 Task: Search for tasks due last year in Outlook.
Action: Mouse moved to (23, 149)
Screenshot: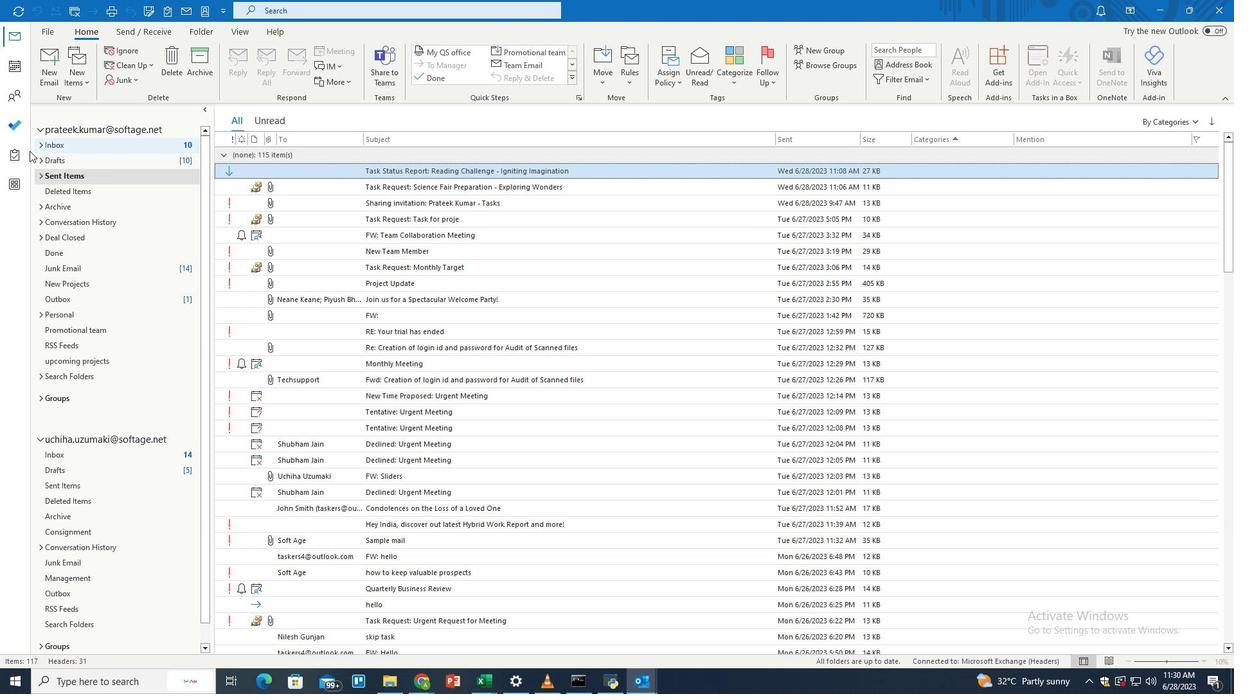 
Action: Mouse pressed left at (23, 149)
Screenshot: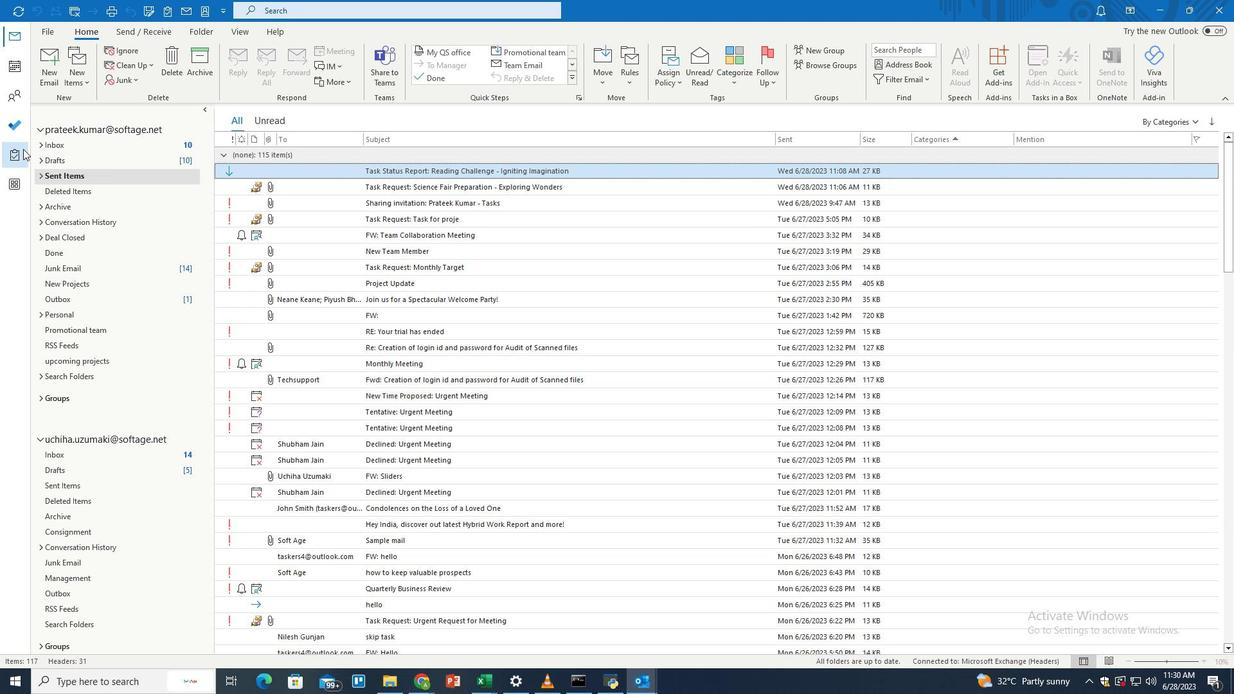 
Action: Mouse moved to (441, 9)
Screenshot: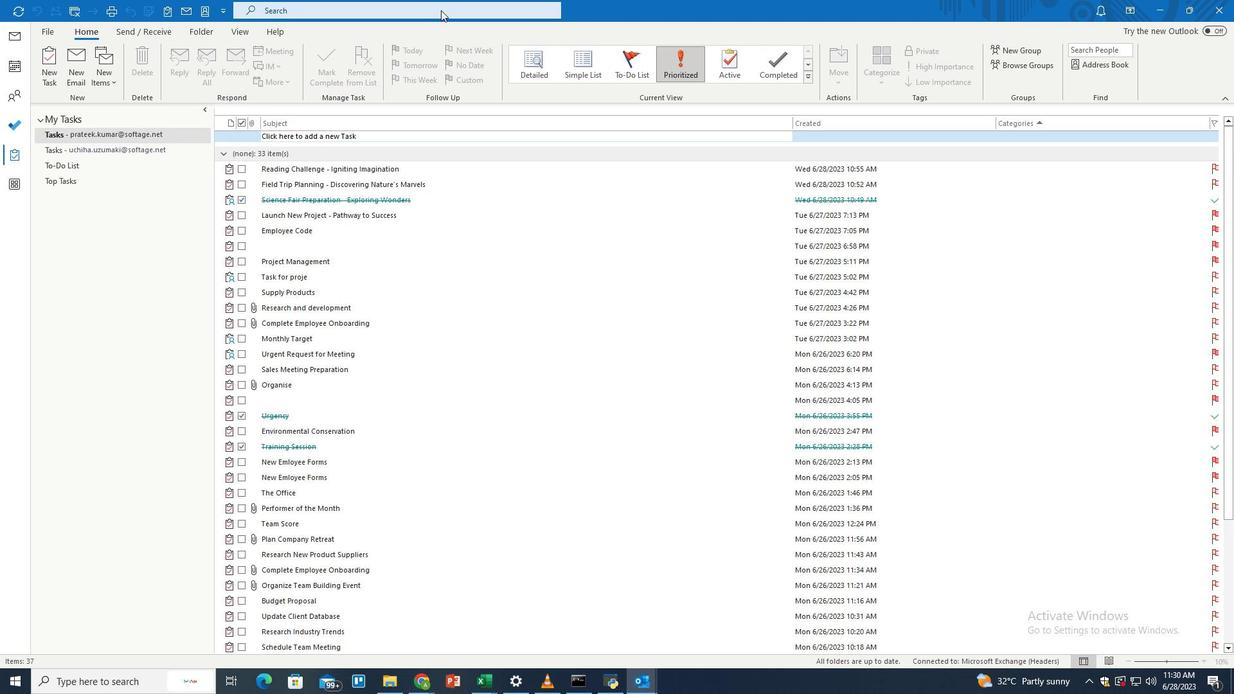 
Action: Mouse pressed left at (441, 9)
Screenshot: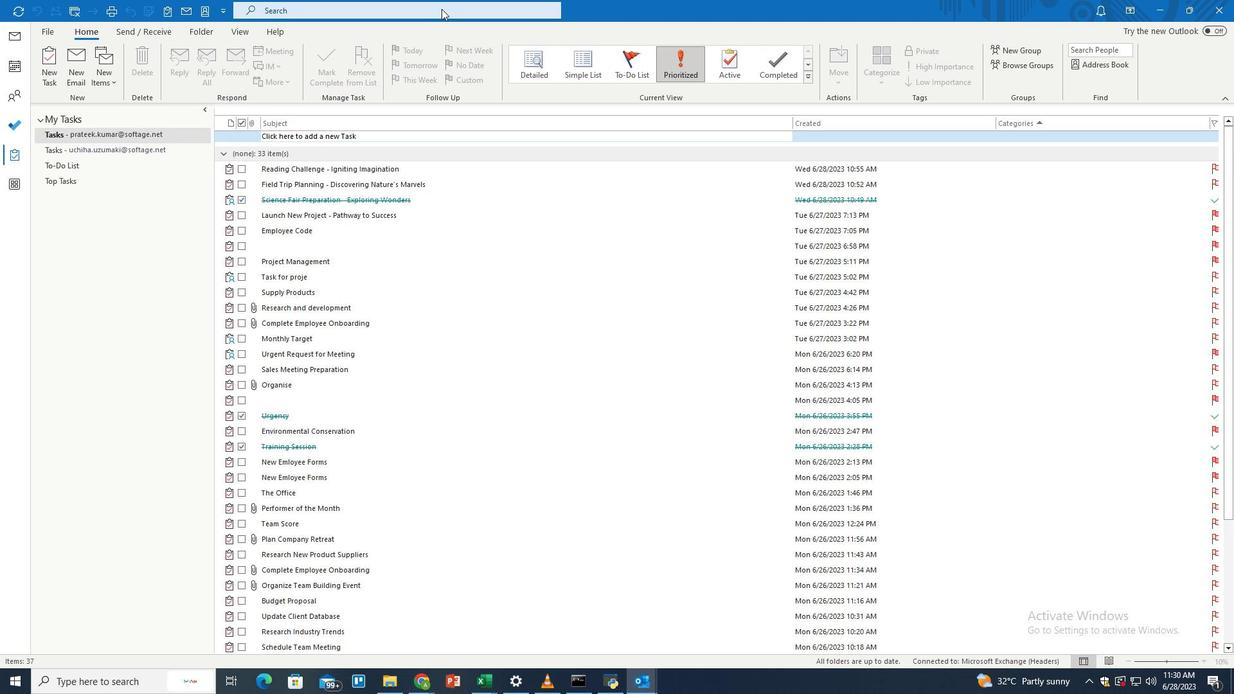 
Action: Mouse moved to (599, 9)
Screenshot: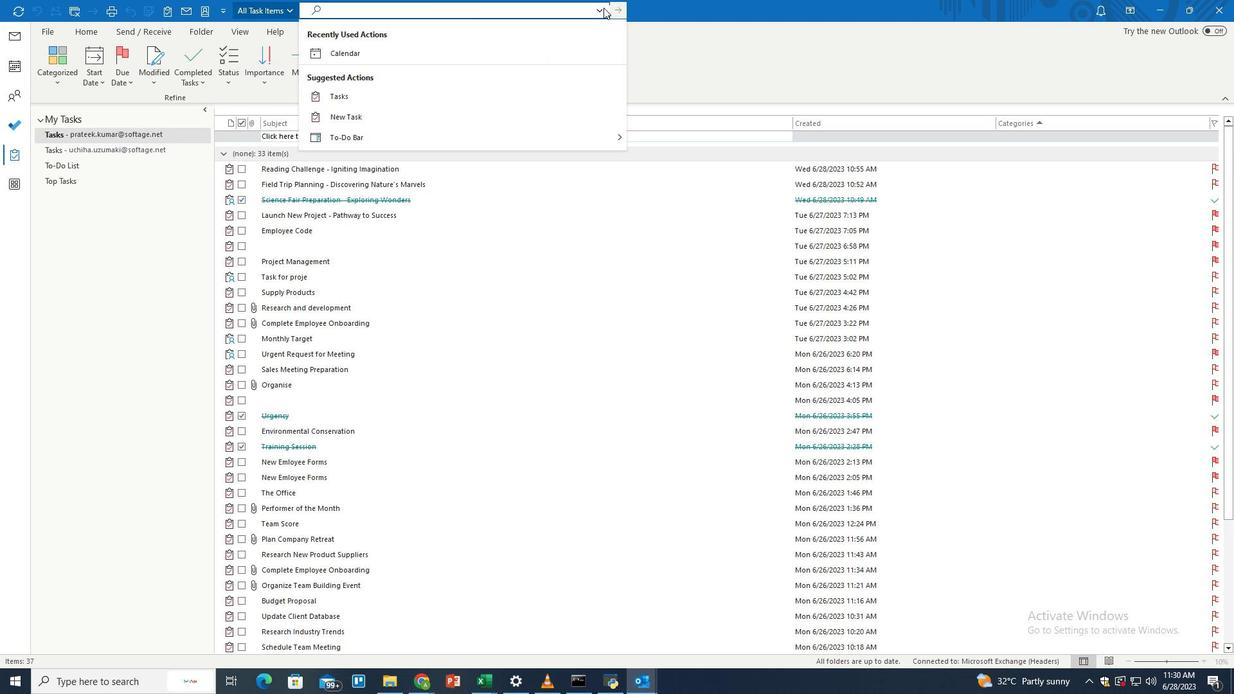 
Action: Mouse pressed left at (599, 9)
Screenshot: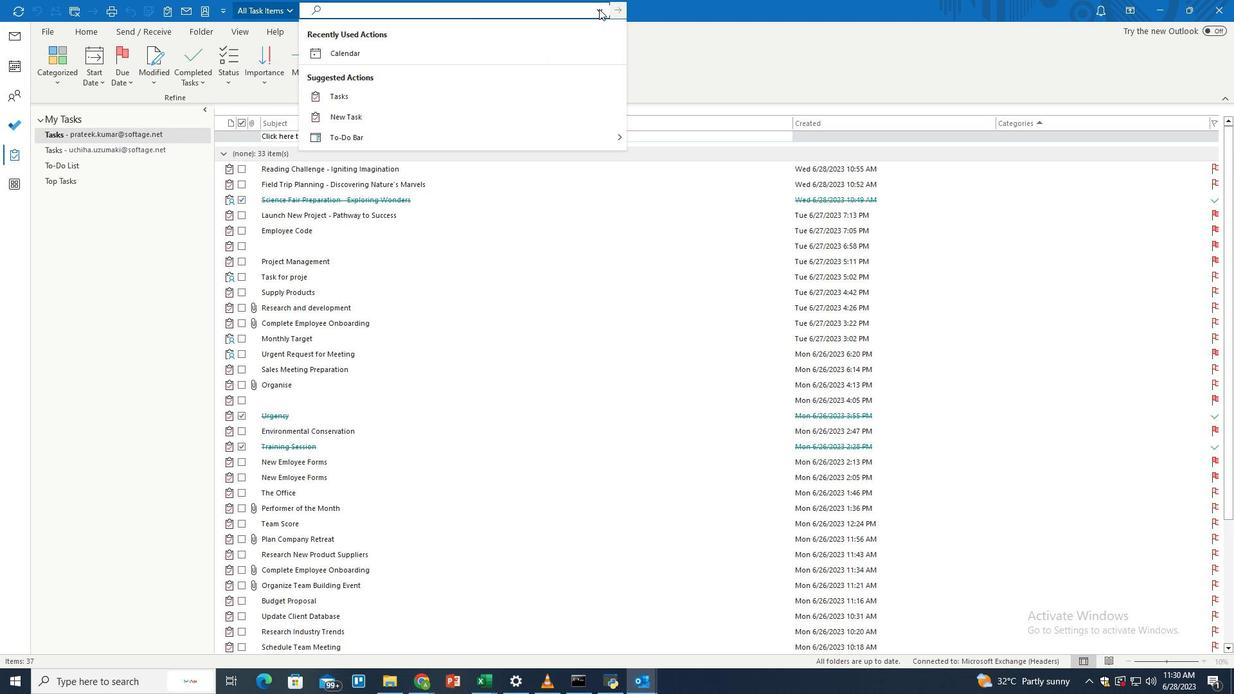 
Action: Mouse moved to (365, 104)
Screenshot: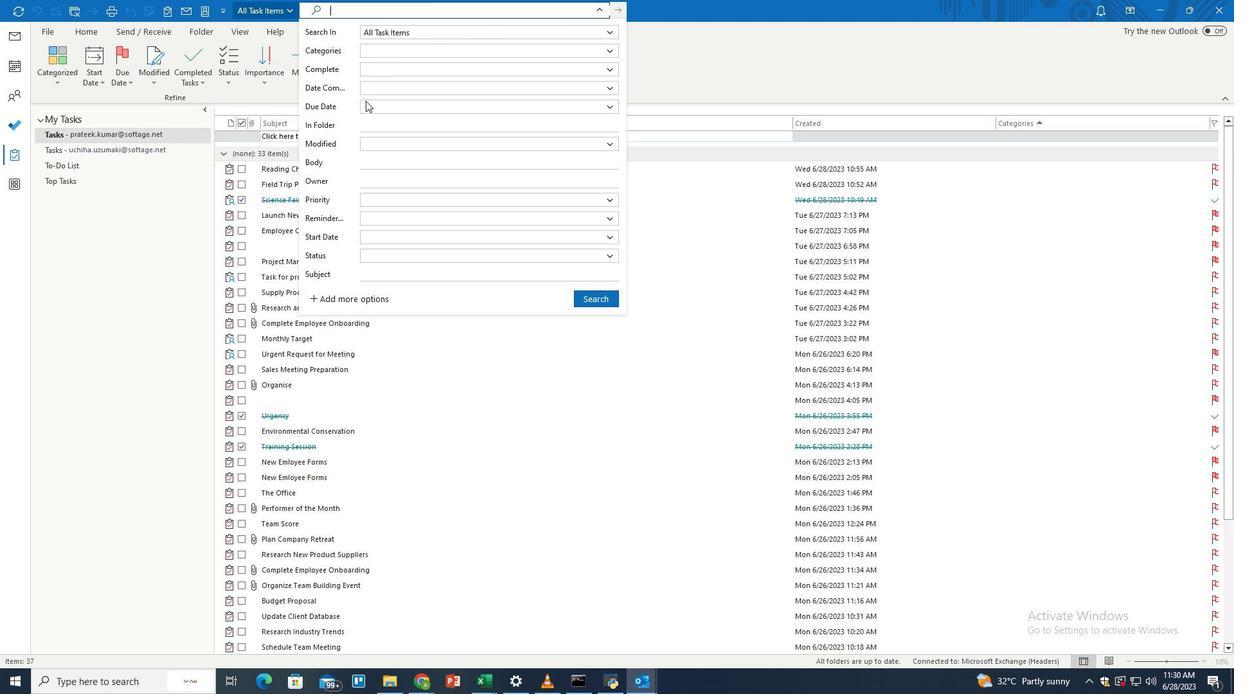 
Action: Mouse pressed left at (365, 104)
Screenshot: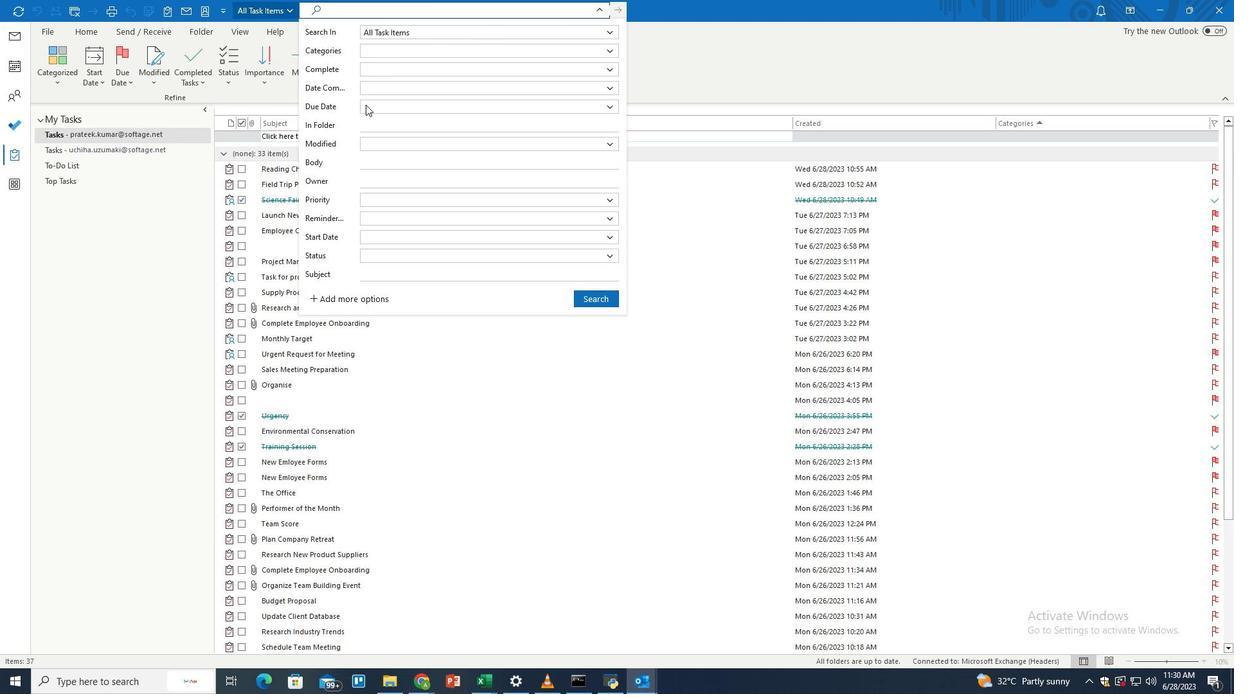 
Action: Mouse moved to (387, 268)
Screenshot: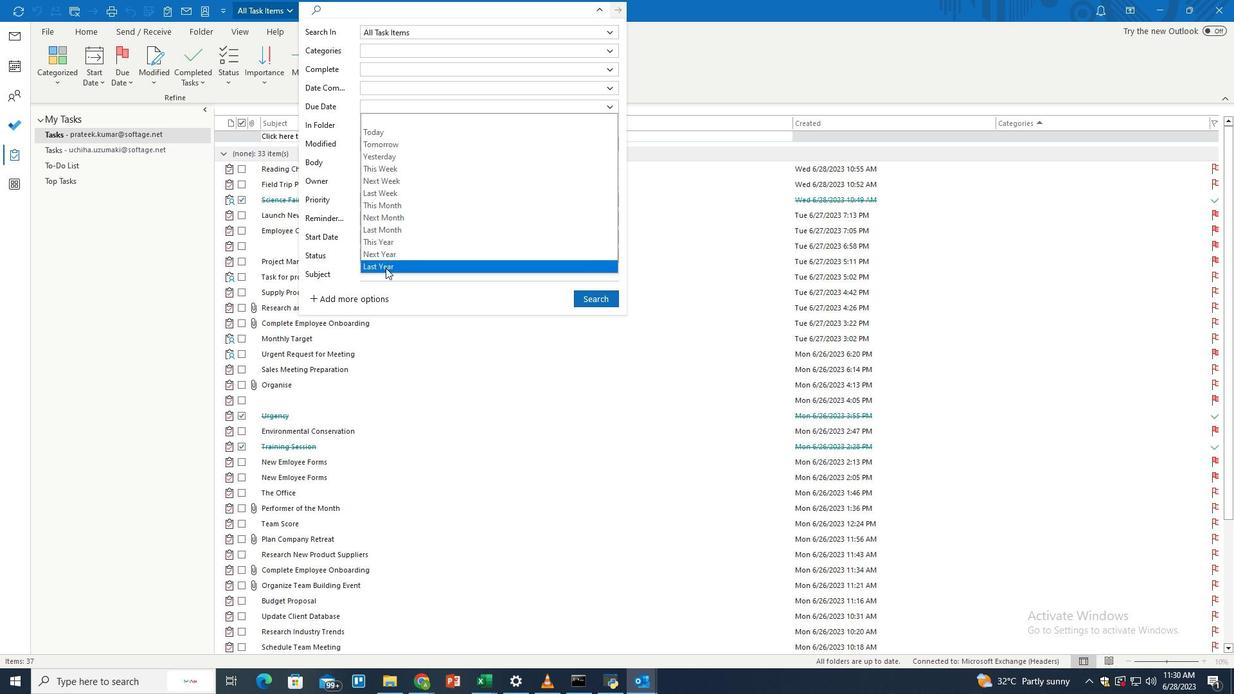 
Action: Mouse pressed left at (387, 268)
Screenshot: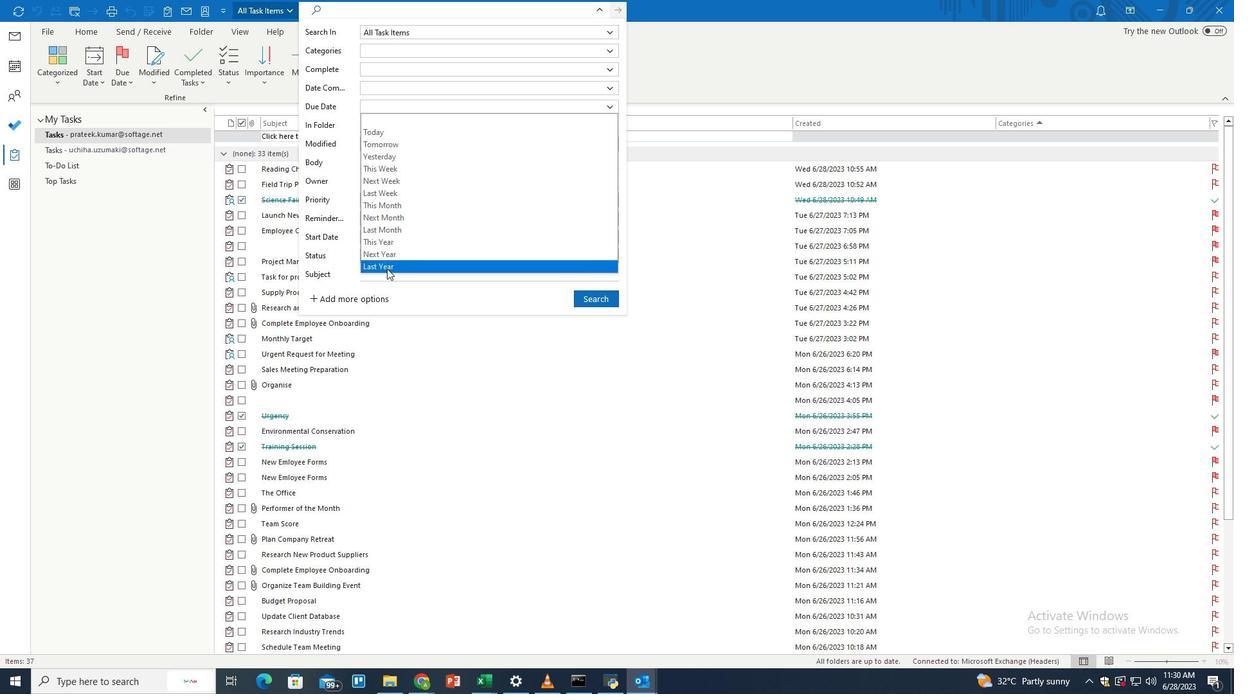 
Action: Mouse moved to (586, 298)
Screenshot: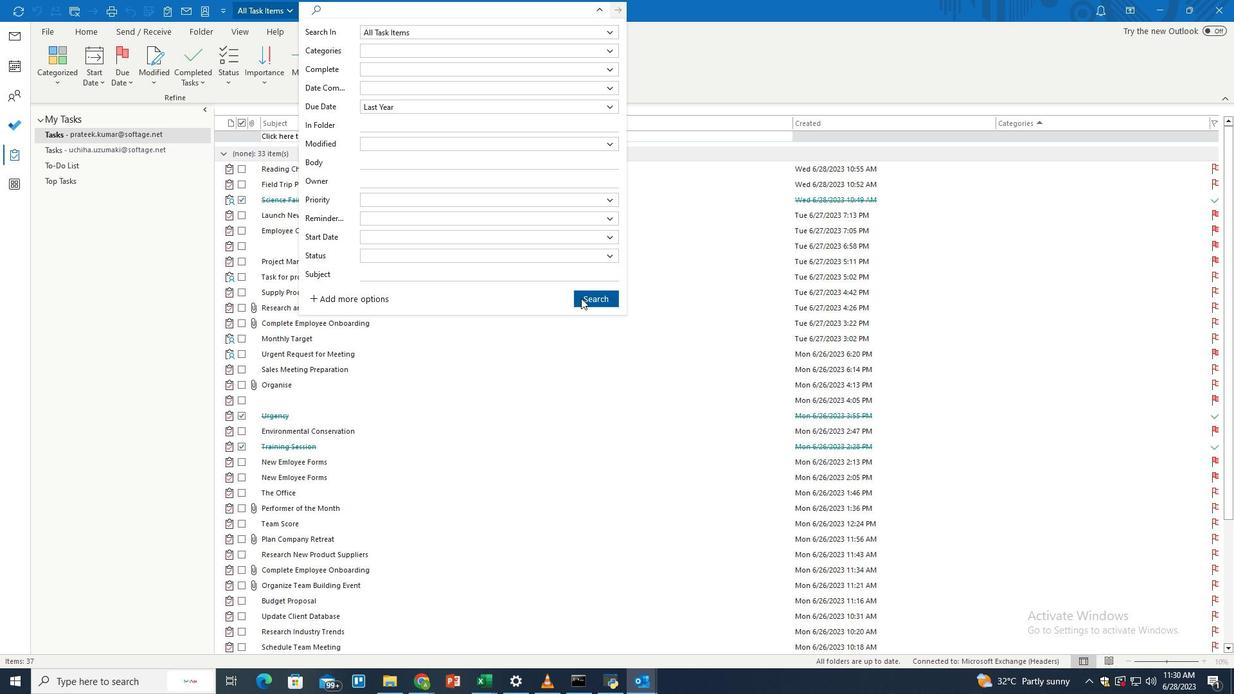 
Action: Mouse pressed left at (586, 298)
Screenshot: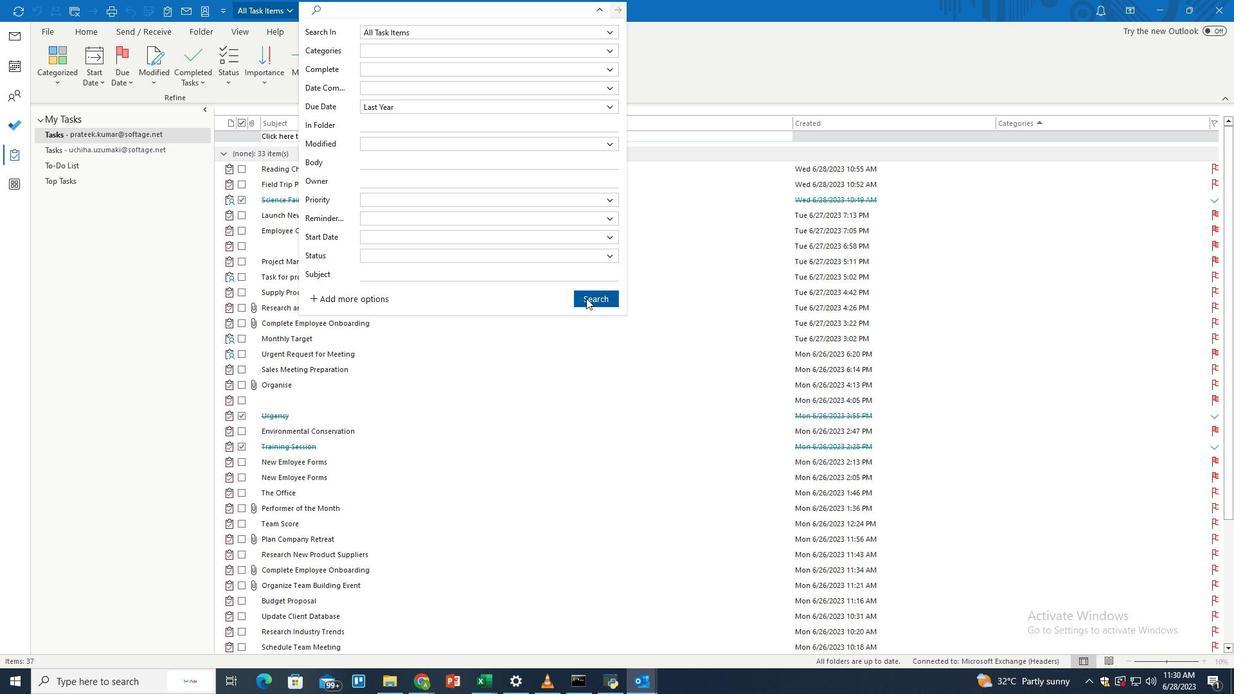 
Action: Mouse moved to (471, 189)
Screenshot: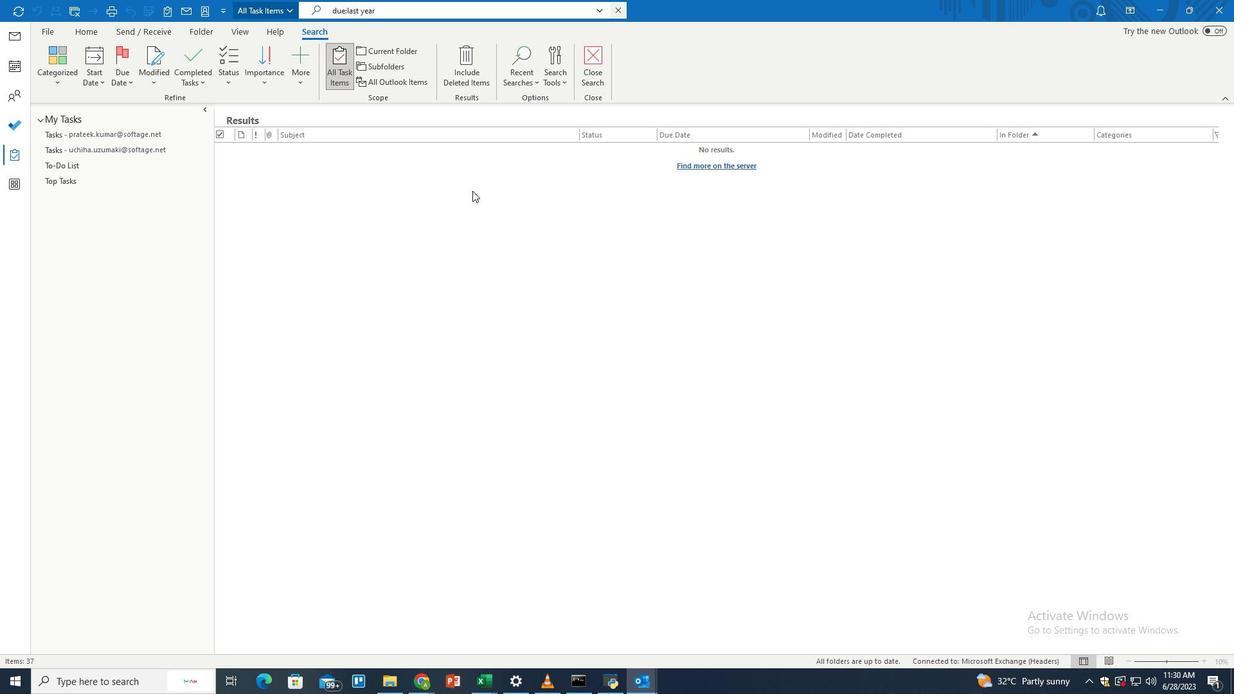 
